 Task: Add a condition where "Hours since last SLA breach Less than Forty" in new tickets in your groups.
Action: Mouse moved to (102, 370)
Screenshot: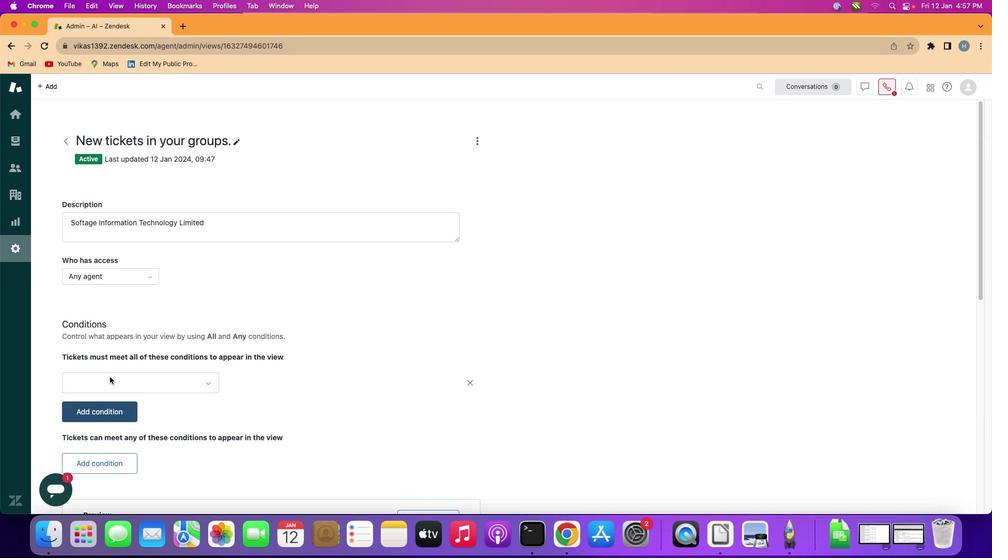 
Action: Mouse pressed left at (102, 370)
Screenshot: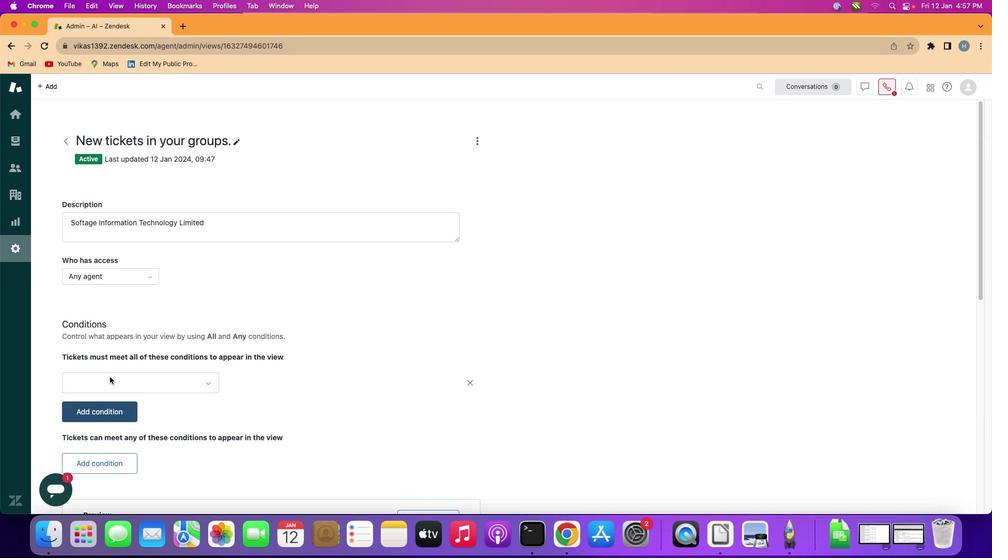 
Action: Mouse moved to (151, 372)
Screenshot: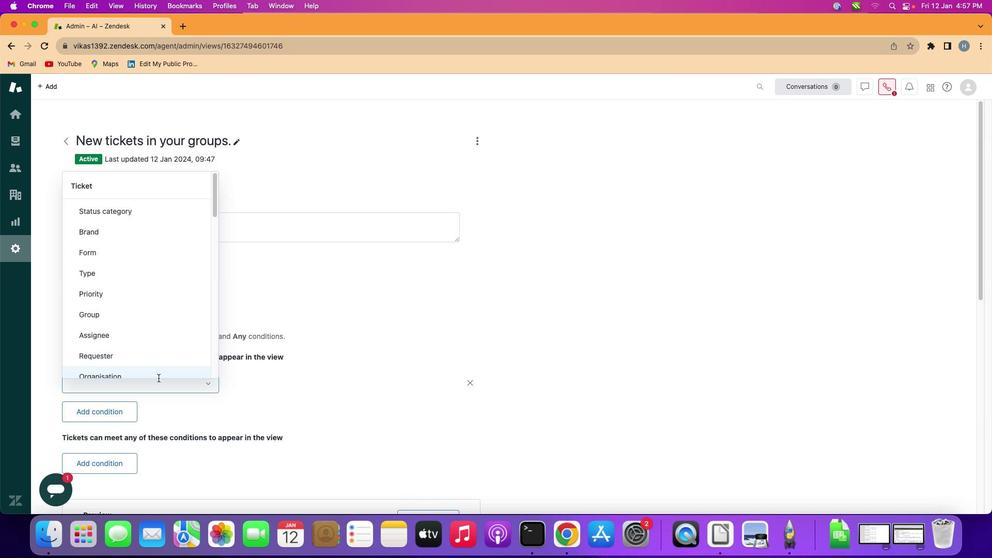
Action: Mouse pressed left at (151, 372)
Screenshot: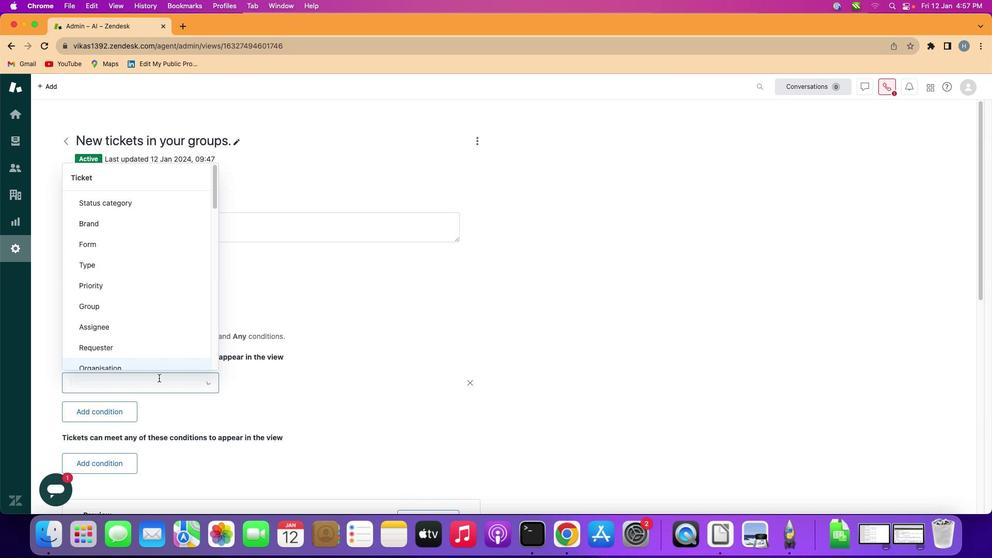 
Action: Mouse moved to (165, 279)
Screenshot: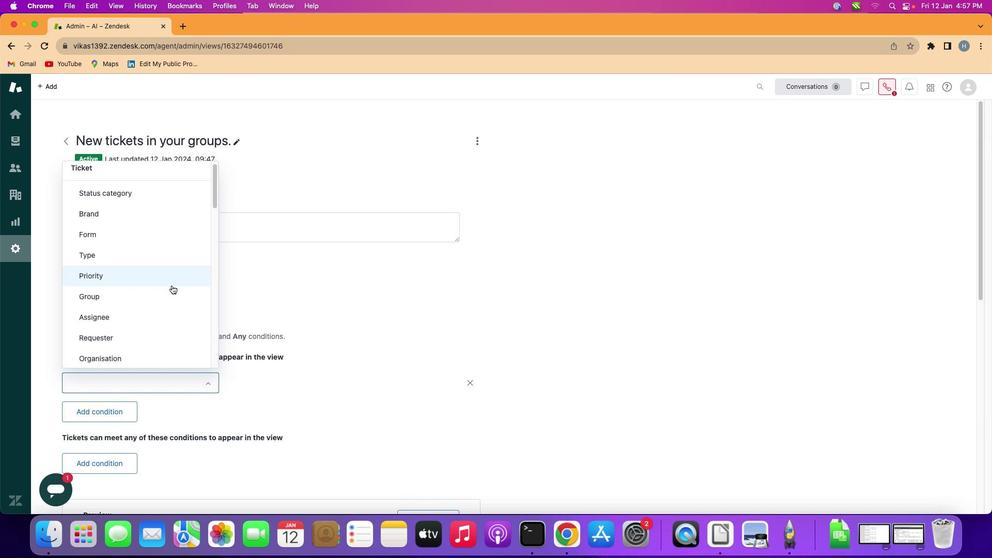 
Action: Mouse scrolled (165, 279) with delta (-5, -6)
Screenshot: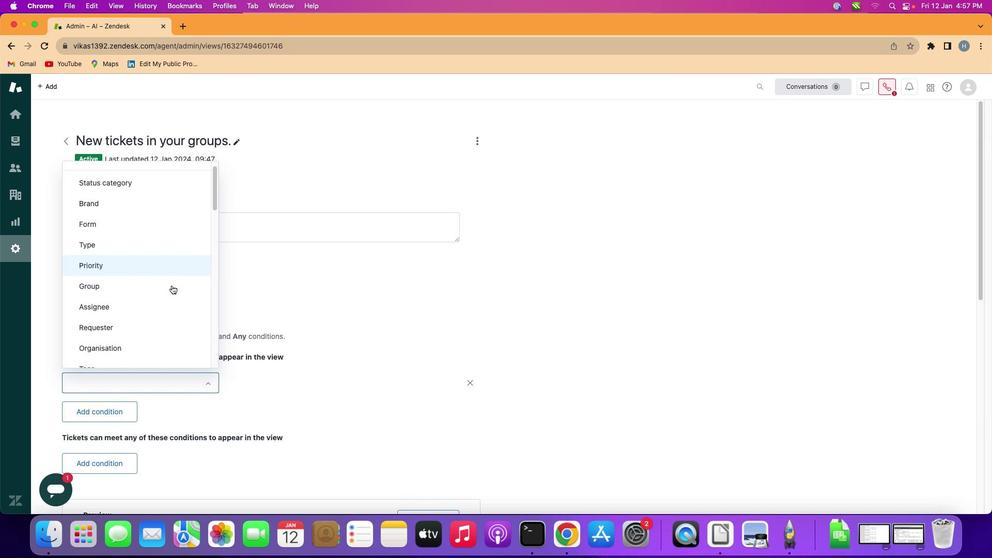 
Action: Mouse scrolled (165, 279) with delta (-5, -6)
Screenshot: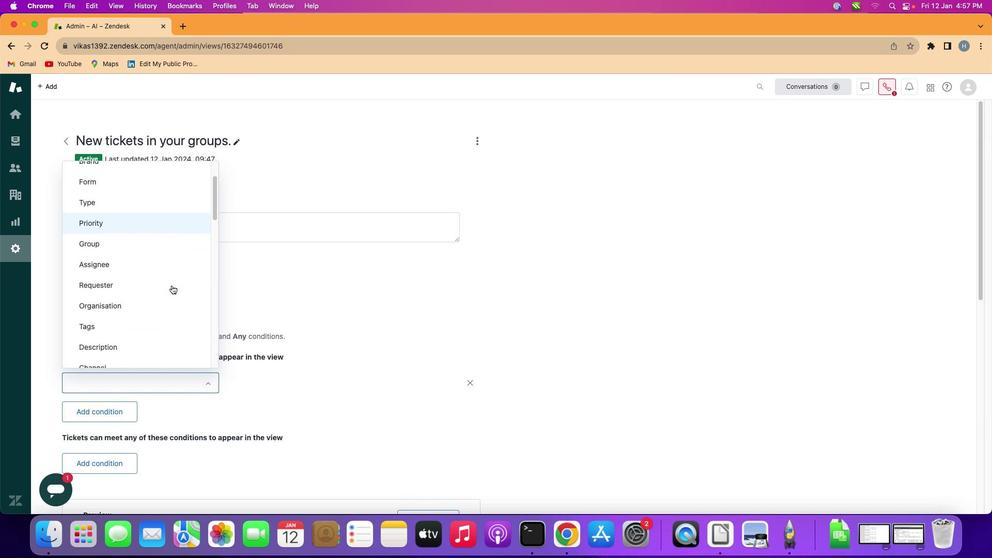 
Action: Mouse scrolled (165, 279) with delta (-5, -6)
Screenshot: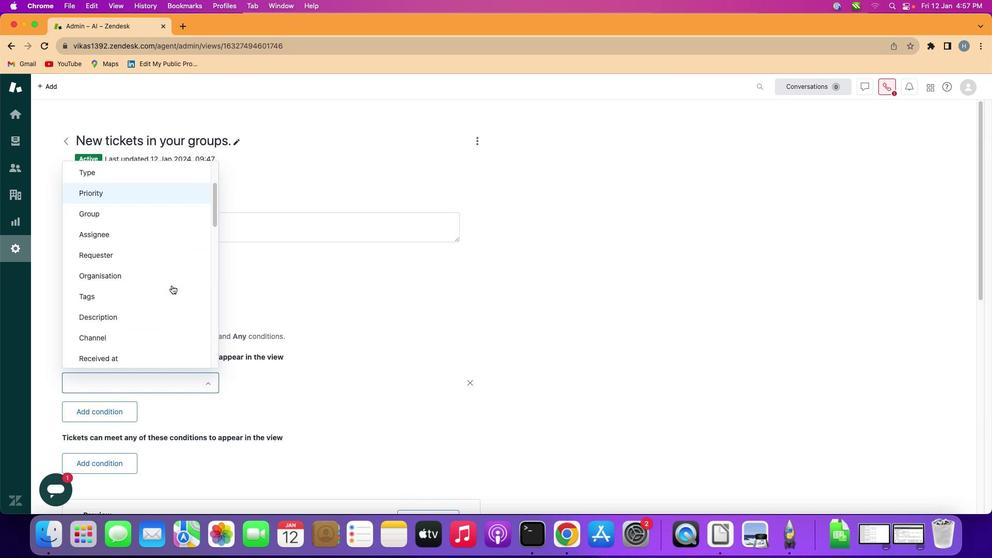 
Action: Mouse scrolled (165, 279) with delta (-5, -7)
Screenshot: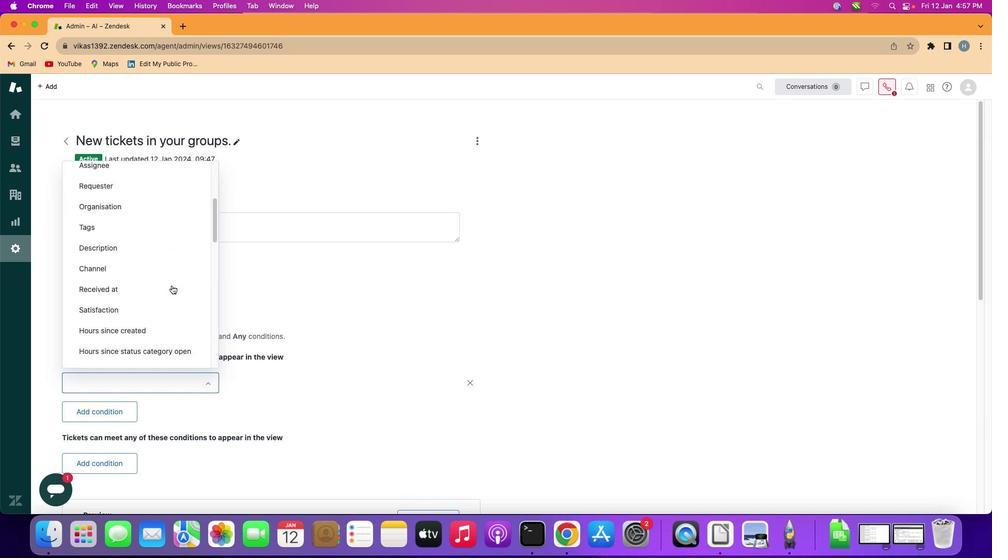 
Action: Mouse scrolled (165, 279) with delta (-5, -7)
Screenshot: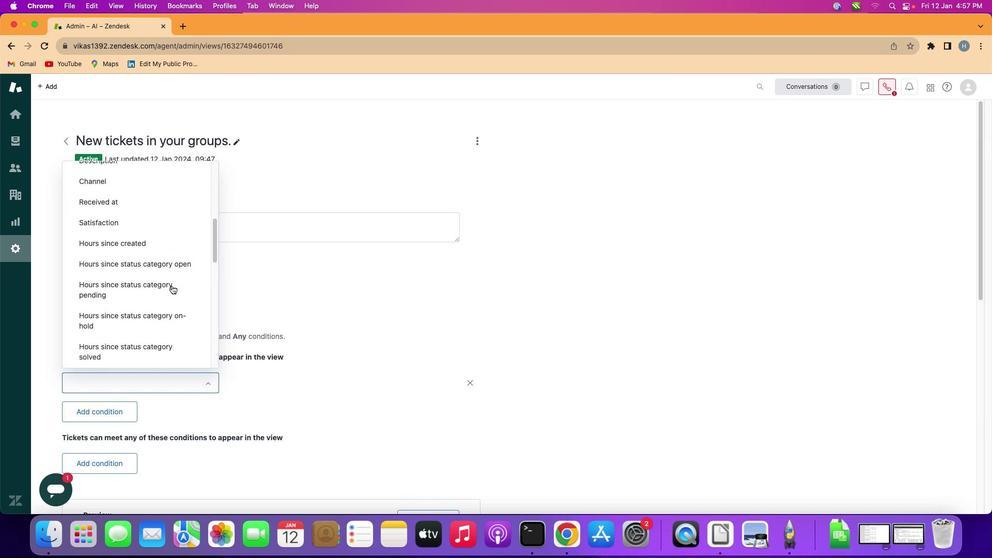 
Action: Mouse scrolled (165, 279) with delta (-5, -7)
Screenshot: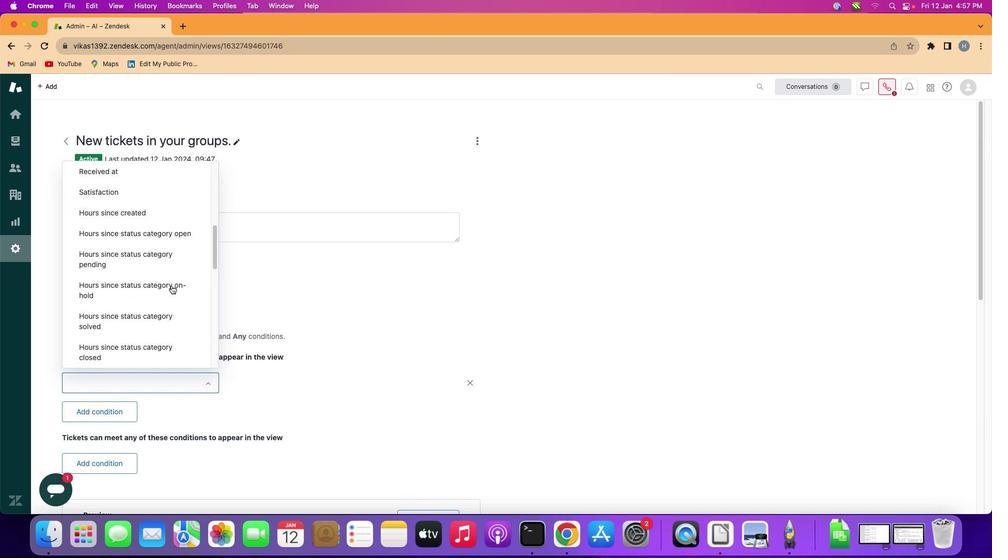 
Action: Mouse moved to (164, 279)
Screenshot: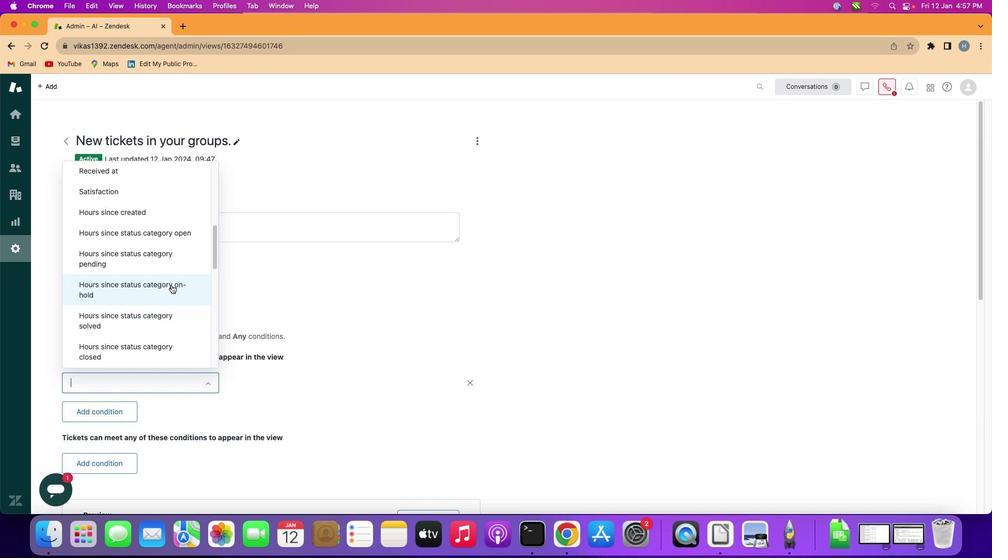 
Action: Mouse scrolled (164, 279) with delta (-5, -6)
Screenshot: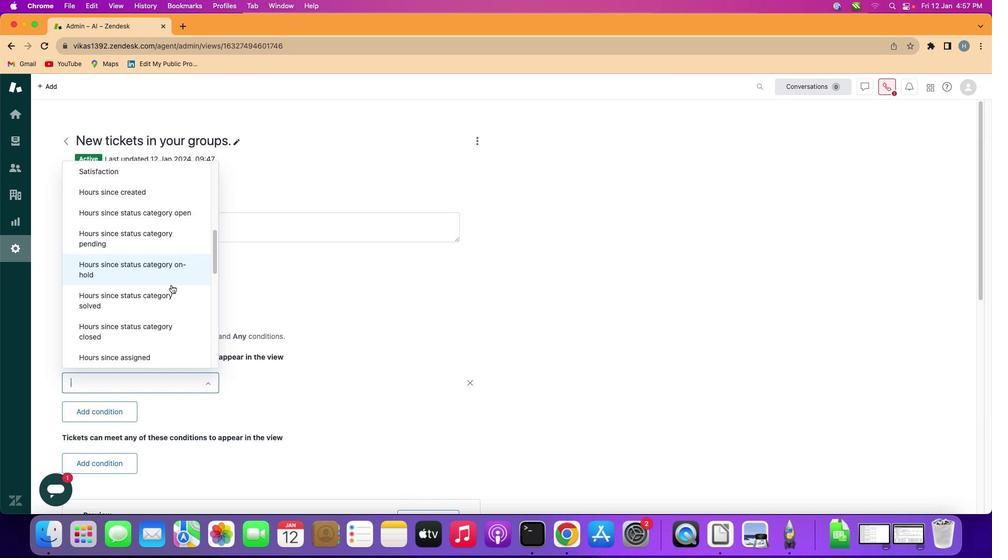 
Action: Mouse scrolled (164, 279) with delta (-5, -6)
Screenshot: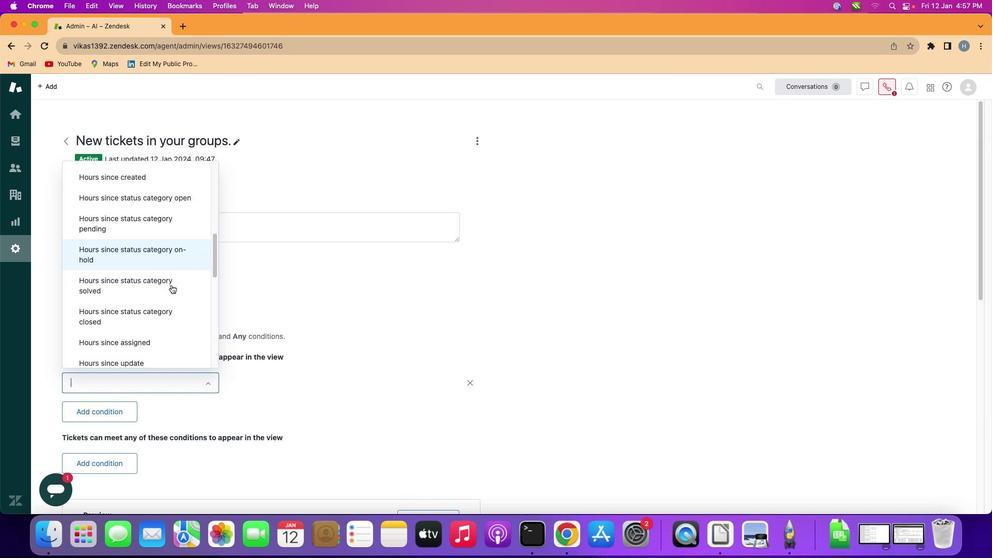 
Action: Mouse scrolled (164, 279) with delta (-5, -6)
Screenshot: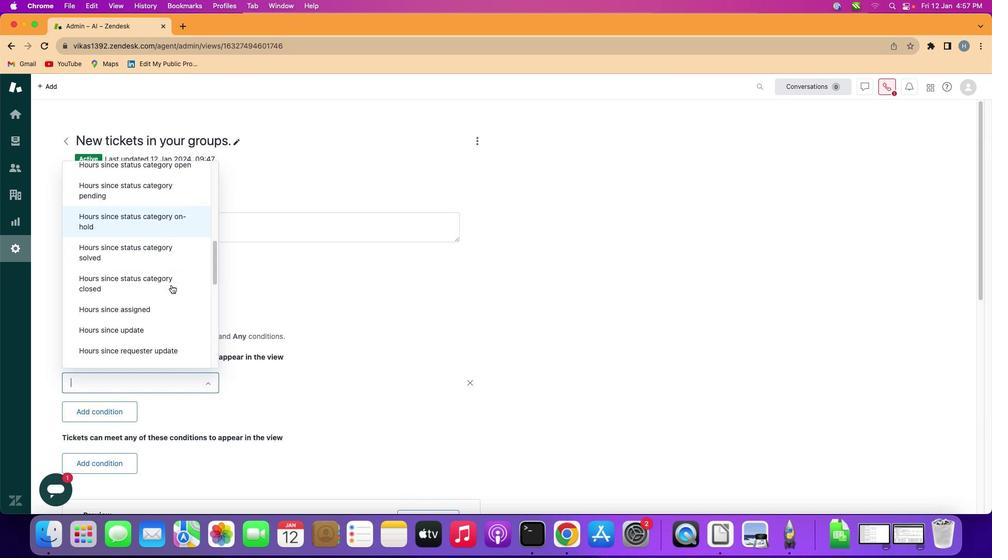 
Action: Mouse scrolled (164, 279) with delta (-5, -6)
Screenshot: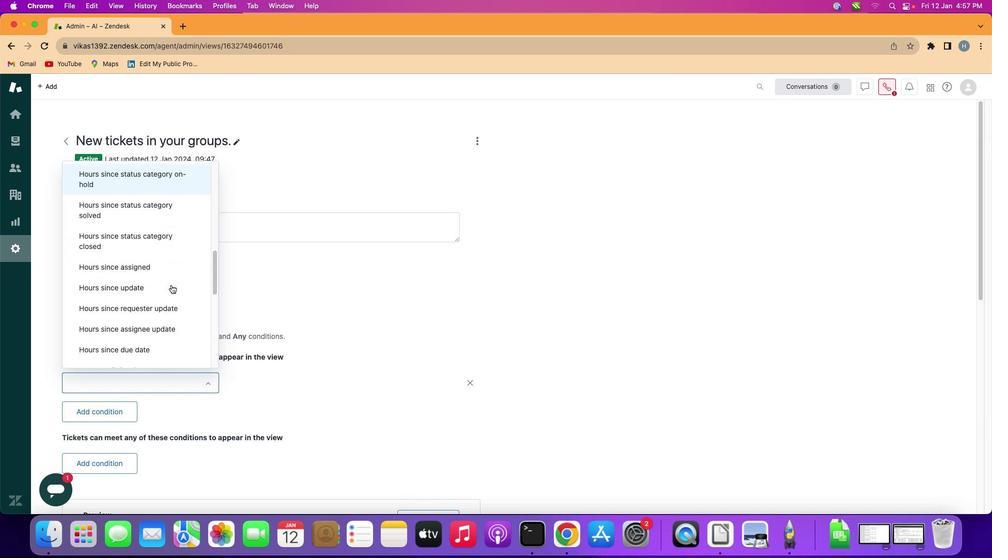 
Action: Mouse scrolled (164, 279) with delta (-5, -6)
Screenshot: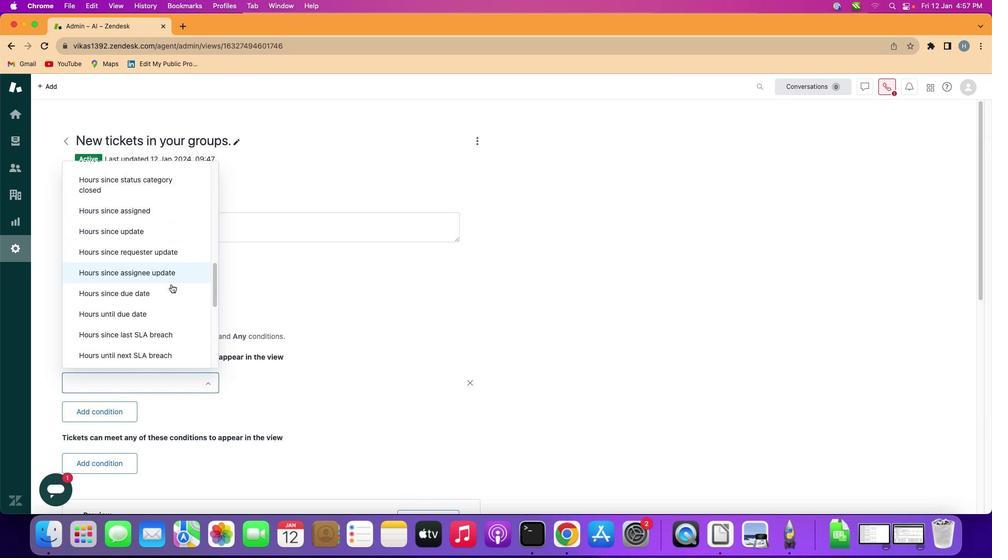 
Action: Mouse moved to (166, 274)
Screenshot: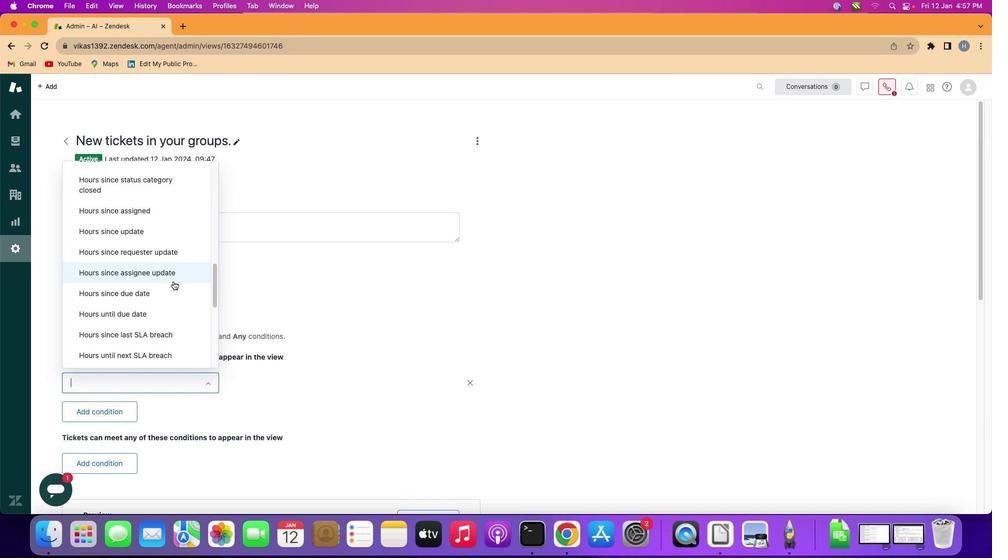 
Action: Mouse scrolled (166, 274) with delta (-5, -6)
Screenshot: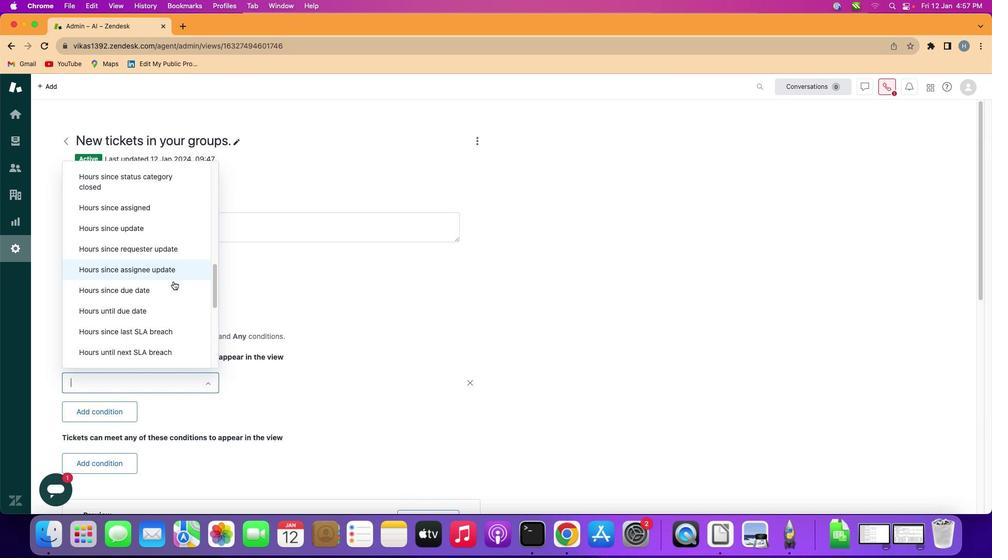 
Action: Mouse scrolled (166, 274) with delta (-5, -6)
Screenshot: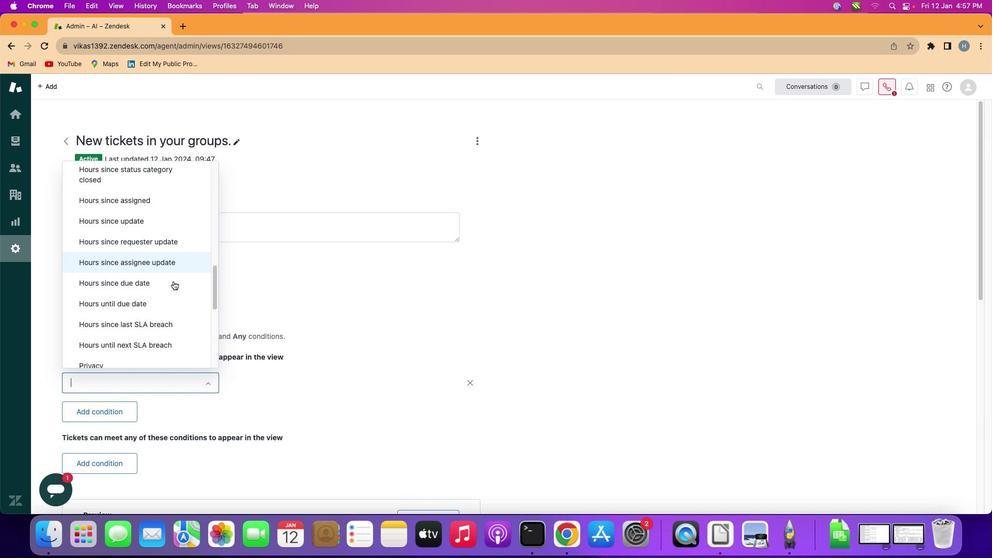 
Action: Mouse scrolled (166, 274) with delta (-5, -6)
Screenshot: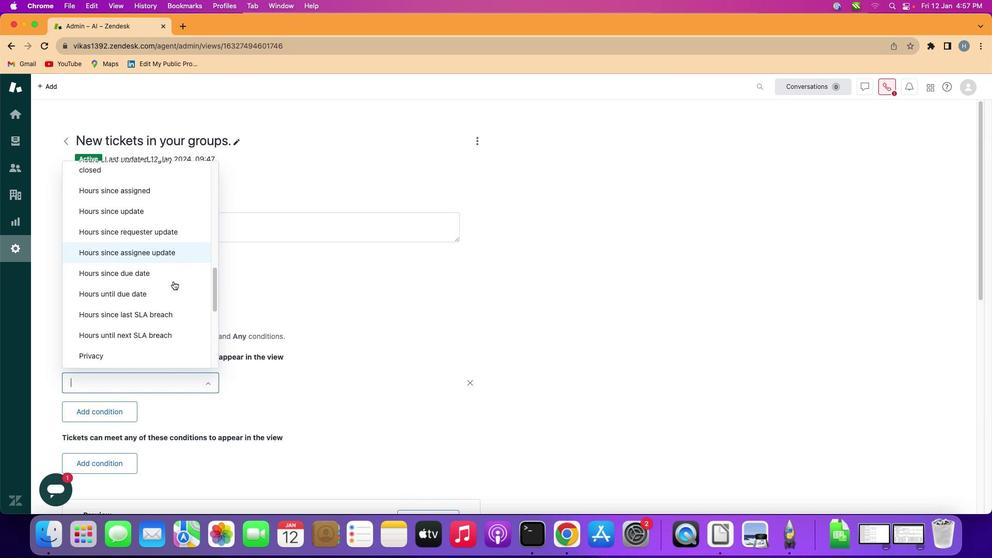 
Action: Mouse scrolled (166, 274) with delta (-5, -6)
Screenshot: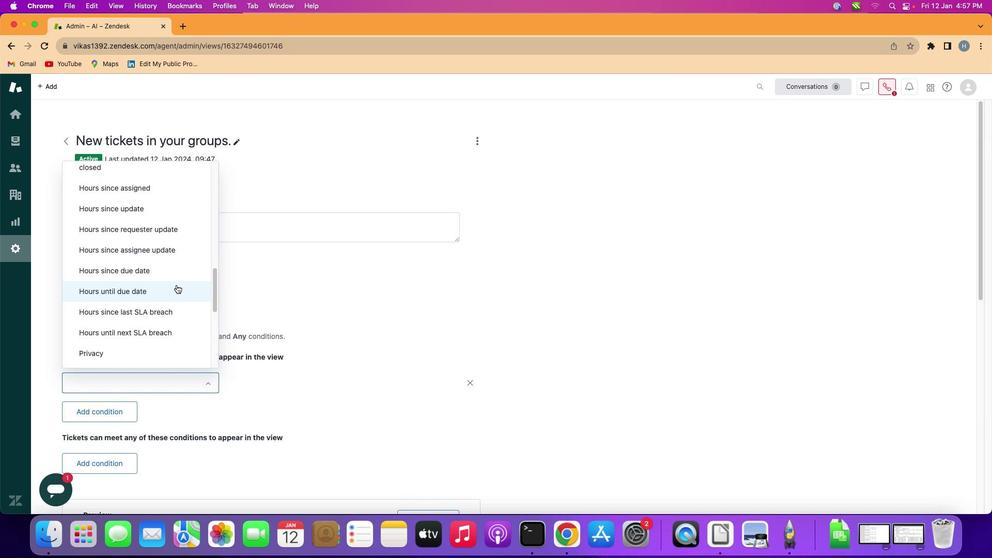 
Action: Mouse moved to (163, 307)
Screenshot: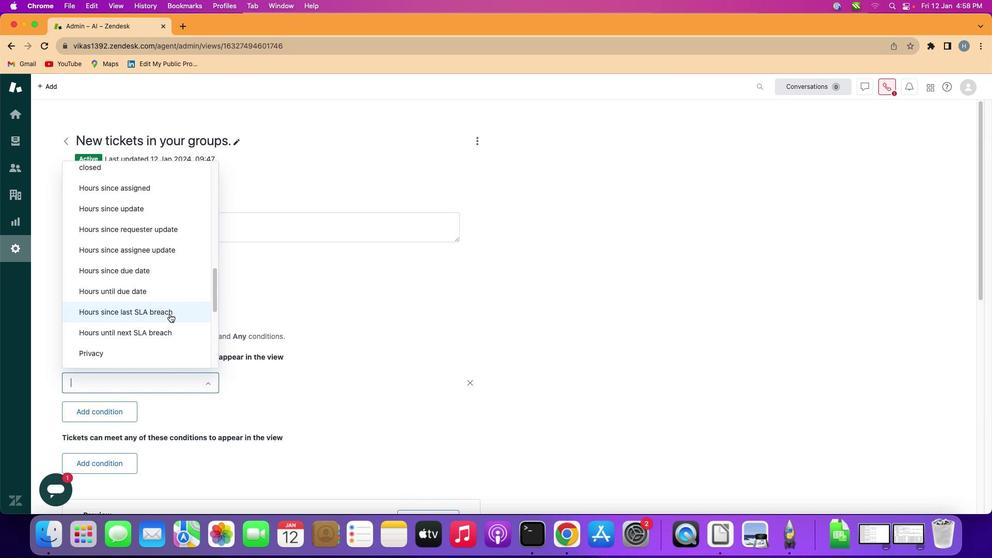 
Action: Mouse pressed left at (163, 307)
Screenshot: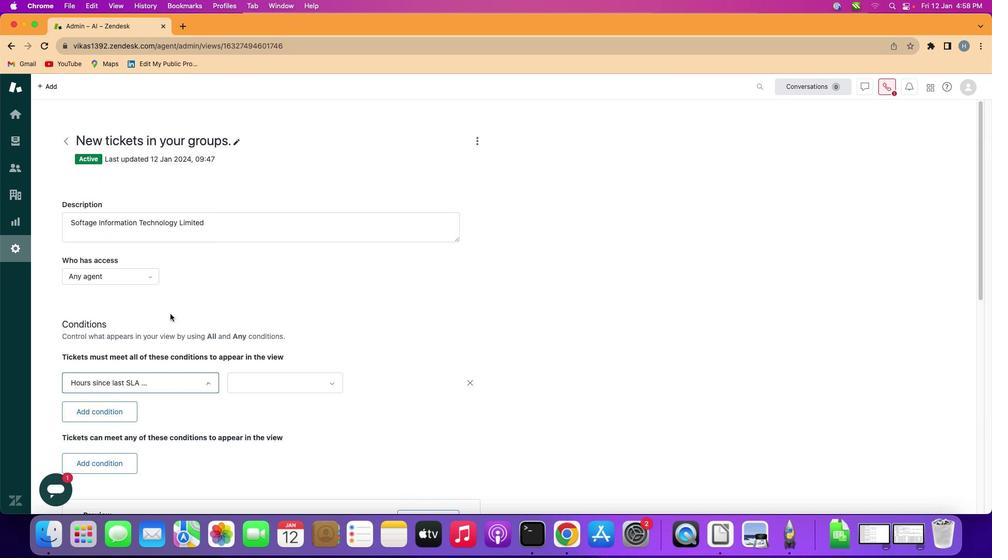 
Action: Mouse moved to (306, 373)
Screenshot: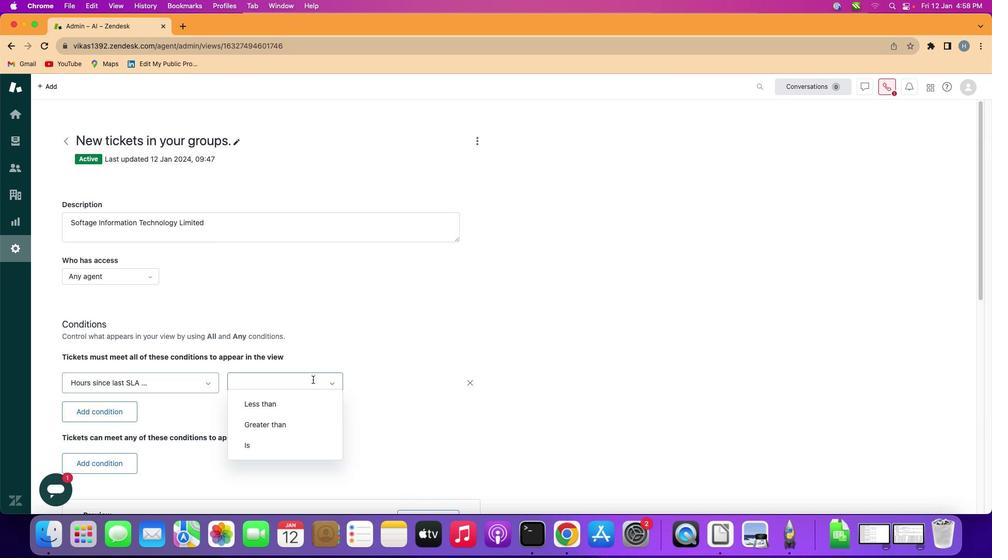 
Action: Mouse pressed left at (306, 373)
Screenshot: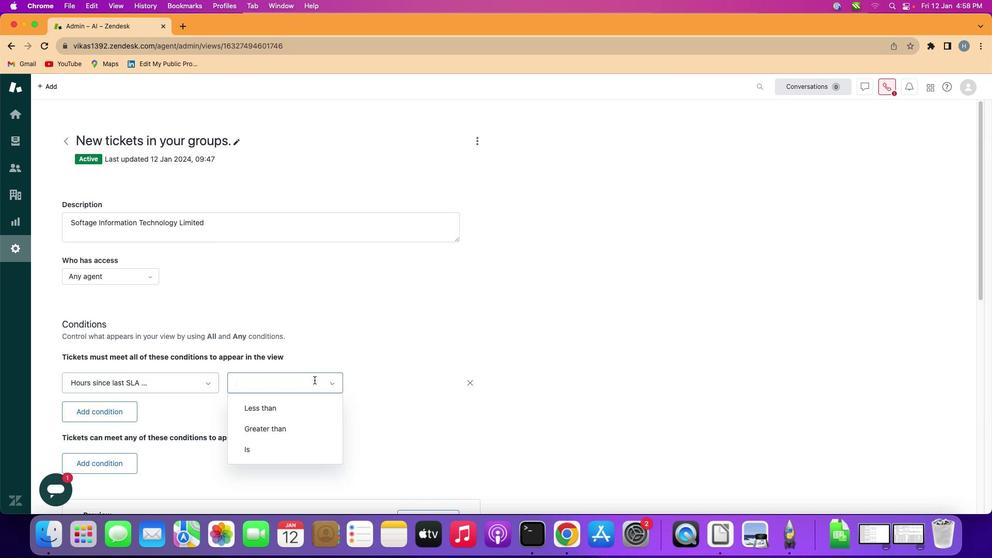 
Action: Mouse moved to (296, 399)
Screenshot: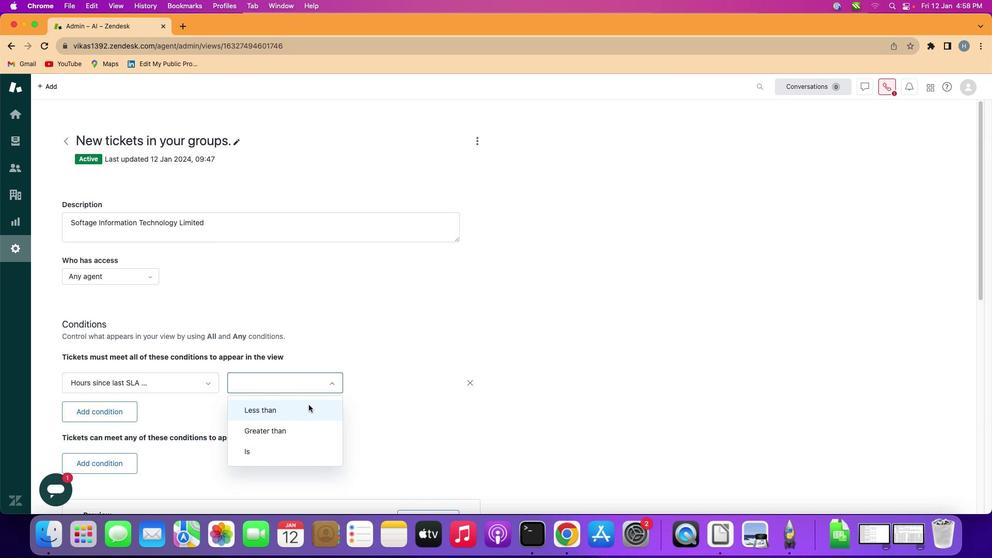 
Action: Mouse pressed left at (296, 399)
Screenshot: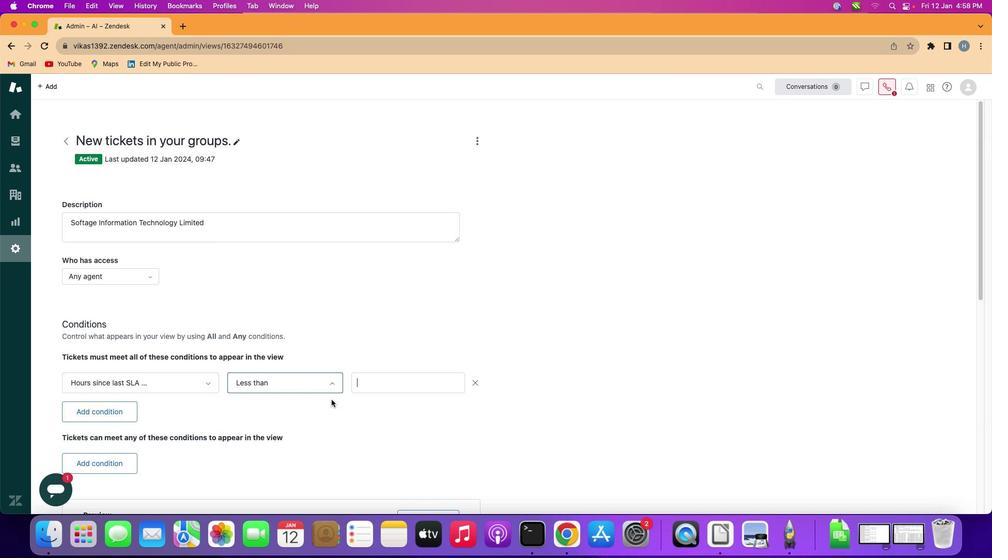 
Action: Mouse moved to (396, 377)
Screenshot: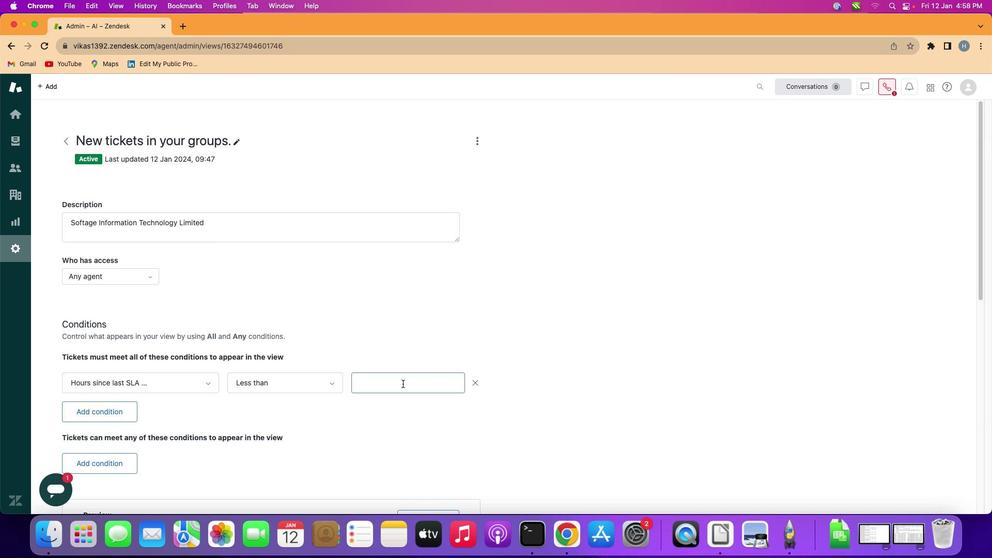 
Action: Mouse pressed left at (396, 377)
Screenshot: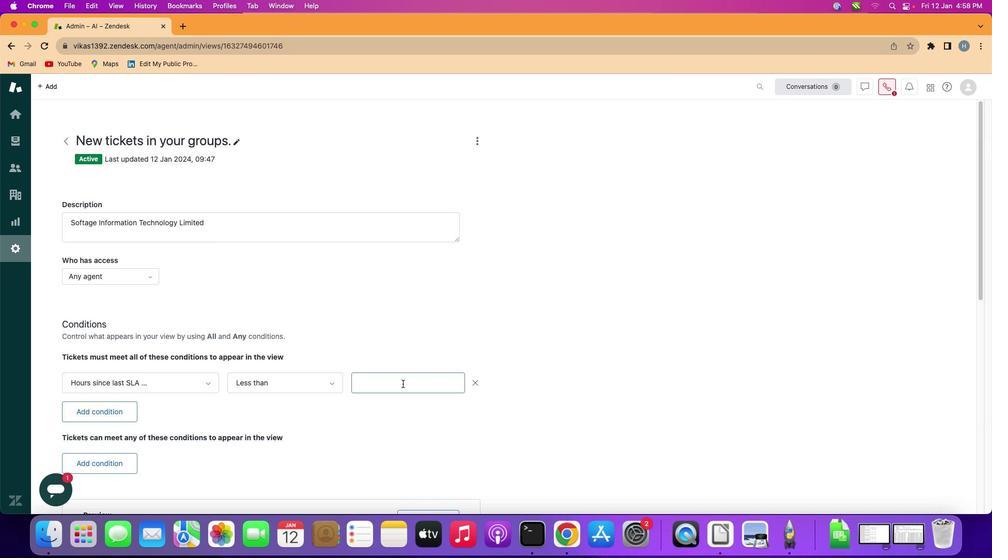 
Action: Key pressed Key.shift'F''o''r''t''y'
Screenshot: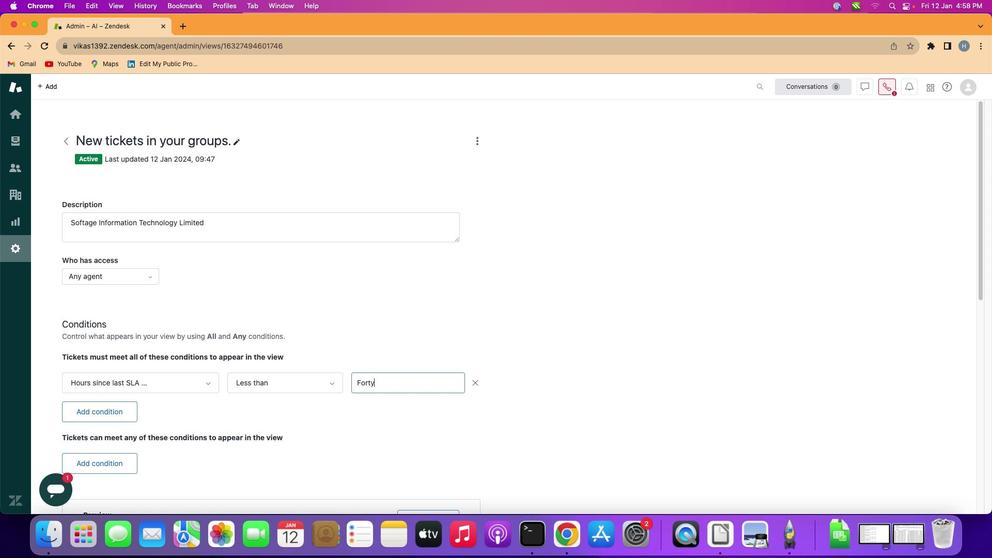 
Action: Mouse moved to (395, 377)
Screenshot: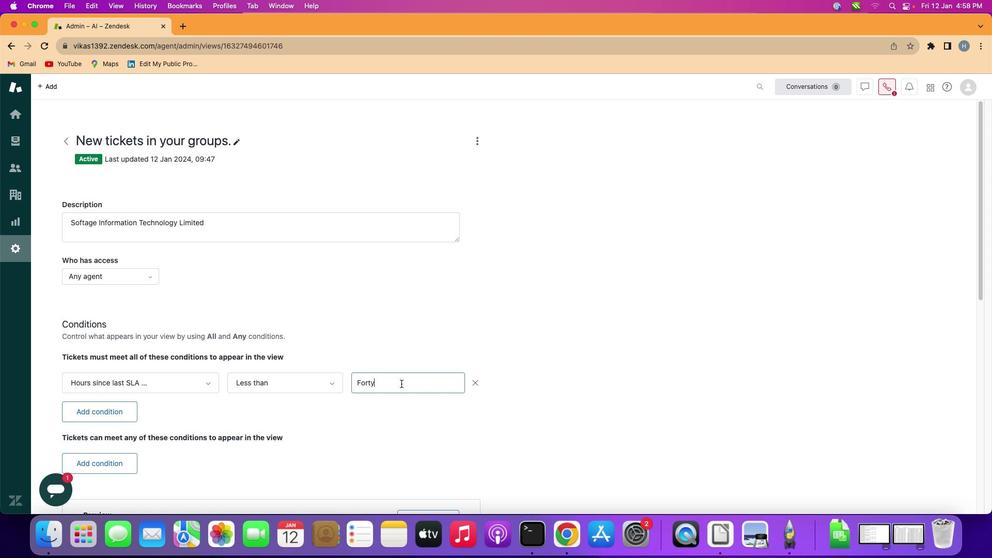 
